 Task: Add Chocolove Almonds & Sea Salt In Dark Chocolate Bar to the cart.
Action: Mouse moved to (16, 57)
Screenshot: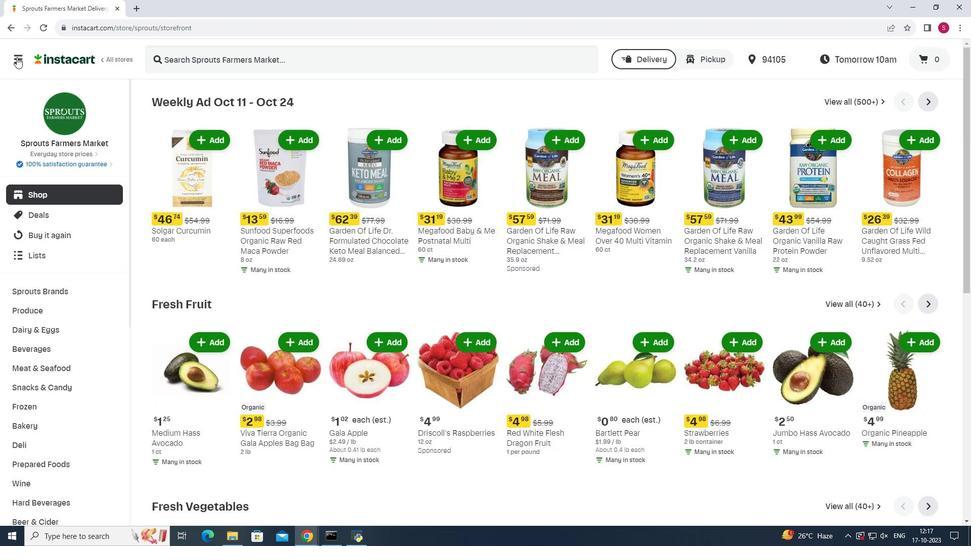 
Action: Mouse pressed left at (16, 57)
Screenshot: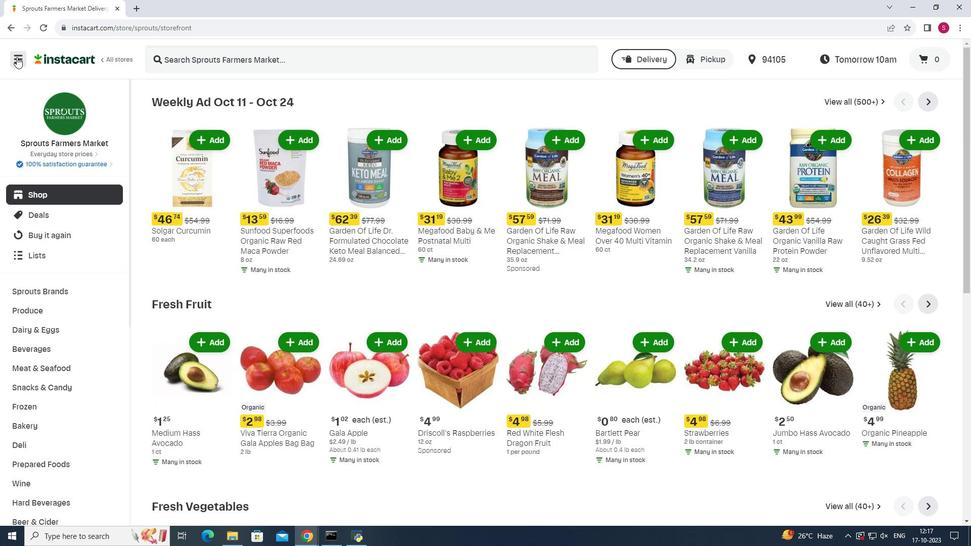 
Action: Mouse moved to (57, 267)
Screenshot: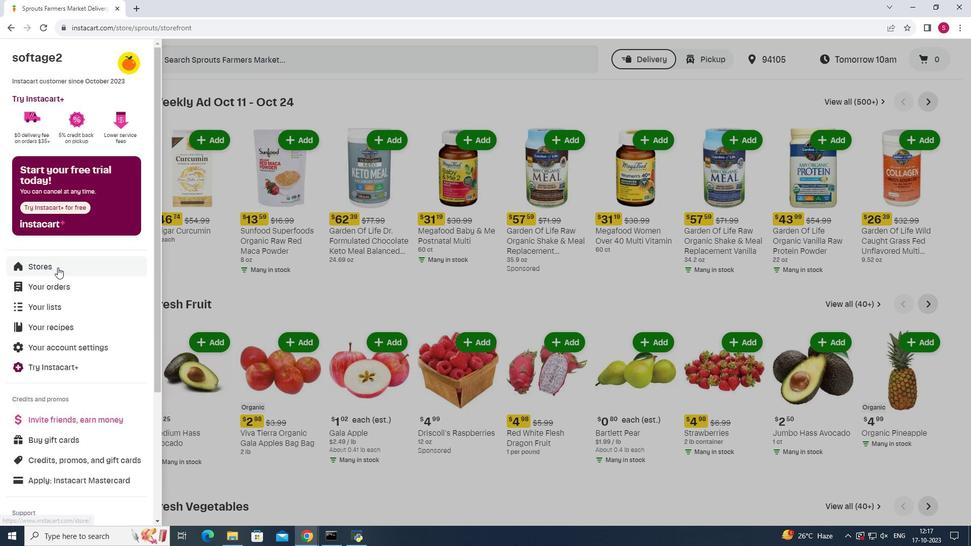 
Action: Mouse pressed left at (57, 267)
Screenshot: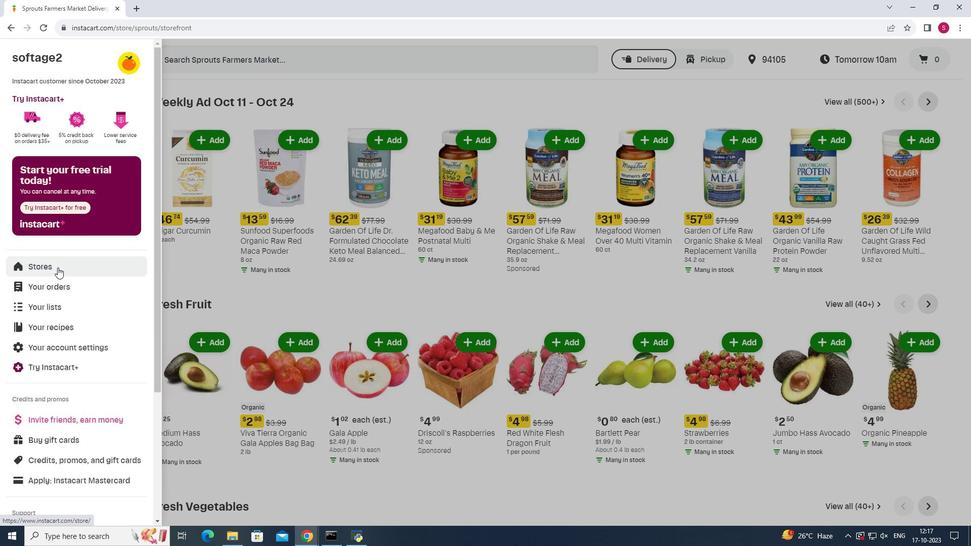 
Action: Mouse moved to (236, 91)
Screenshot: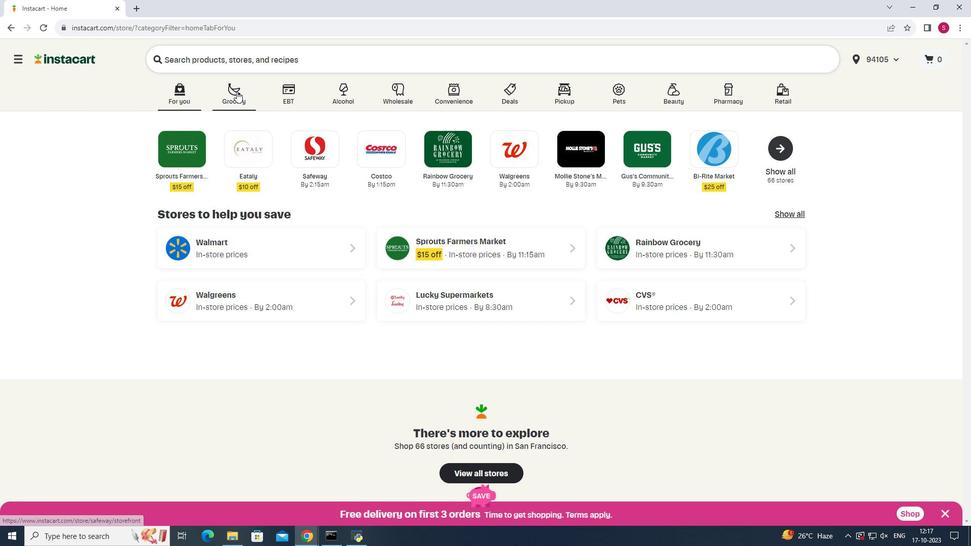 
Action: Mouse pressed left at (236, 91)
Screenshot: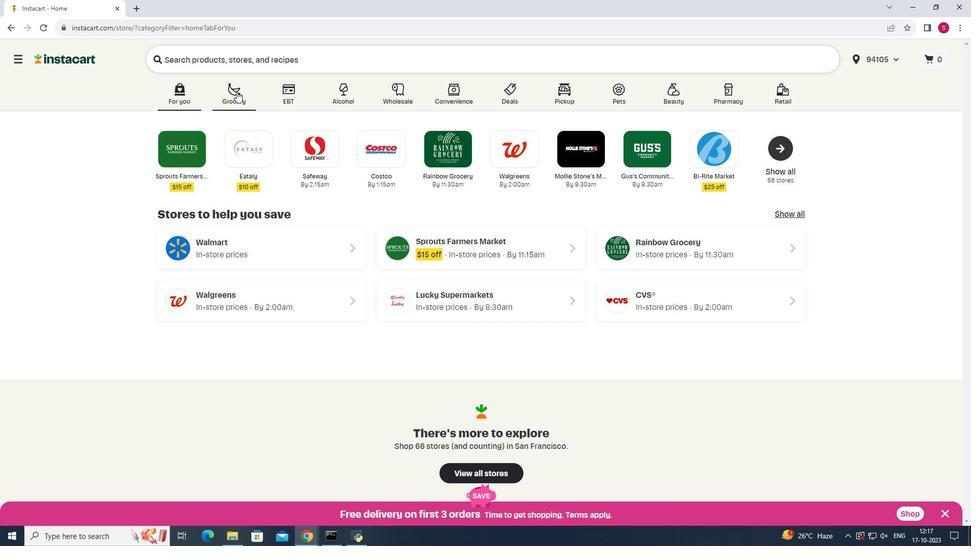 
Action: Mouse moved to (700, 138)
Screenshot: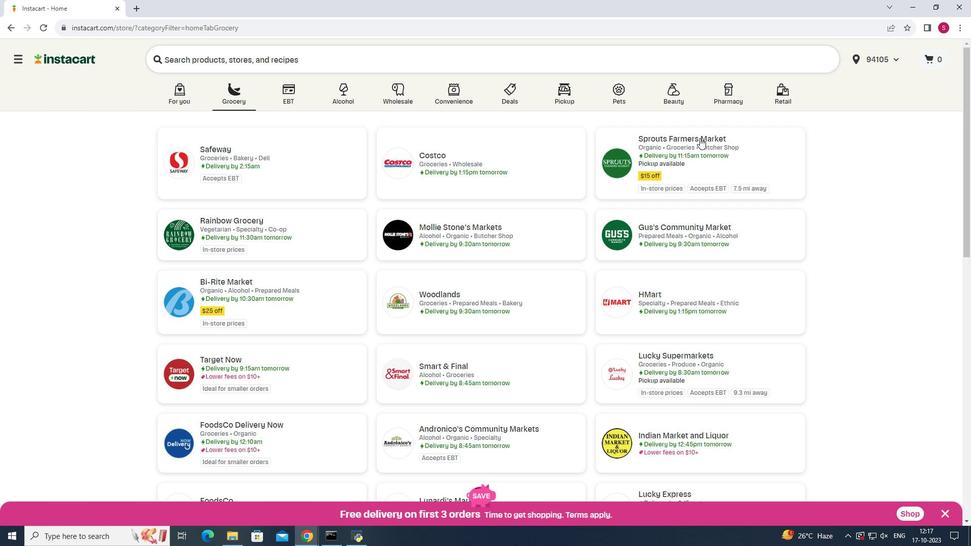 
Action: Mouse pressed left at (700, 138)
Screenshot: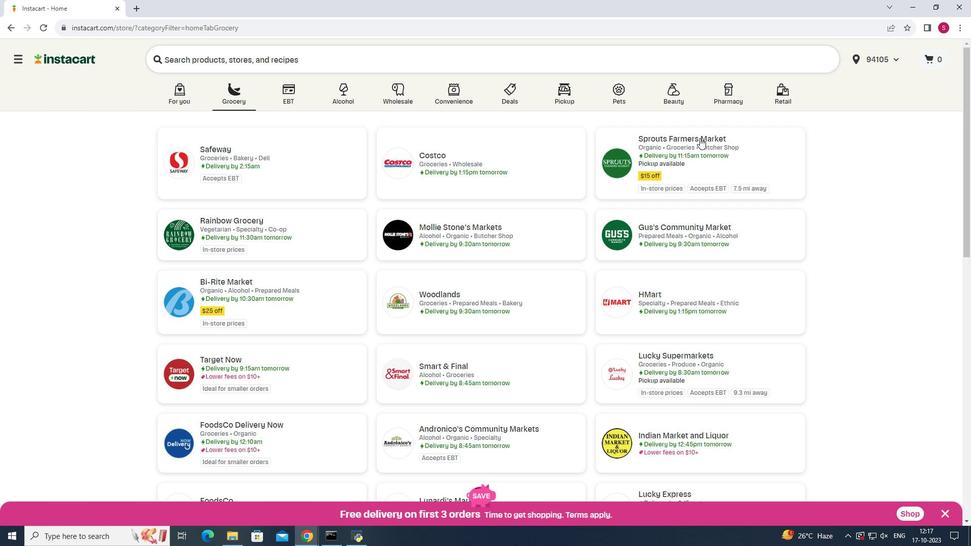 
Action: Mouse moved to (73, 382)
Screenshot: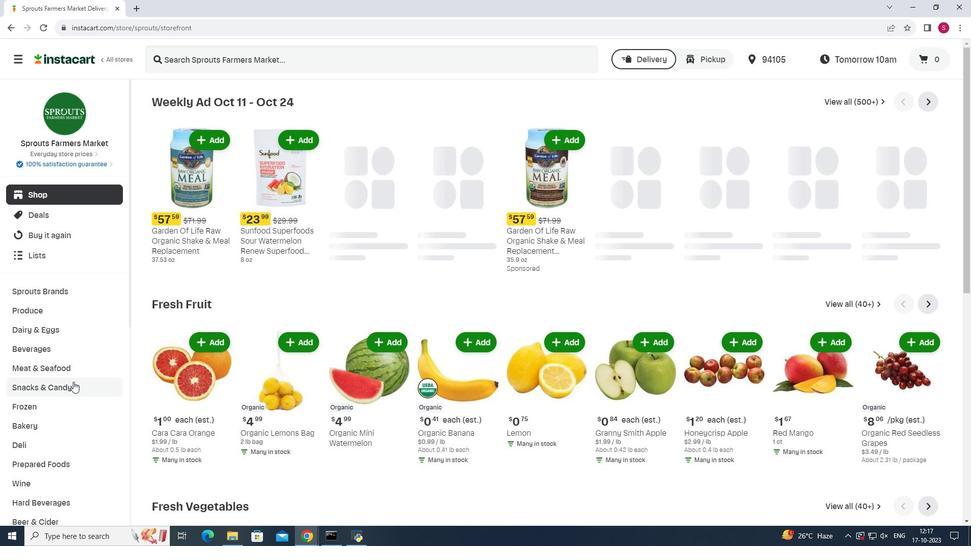 
Action: Mouse pressed left at (73, 382)
Screenshot: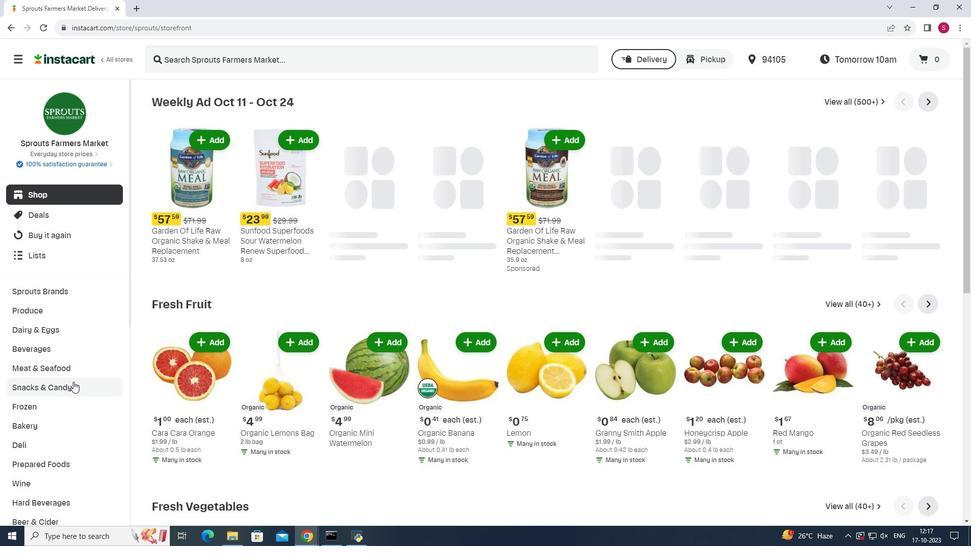 
Action: Mouse moved to (286, 124)
Screenshot: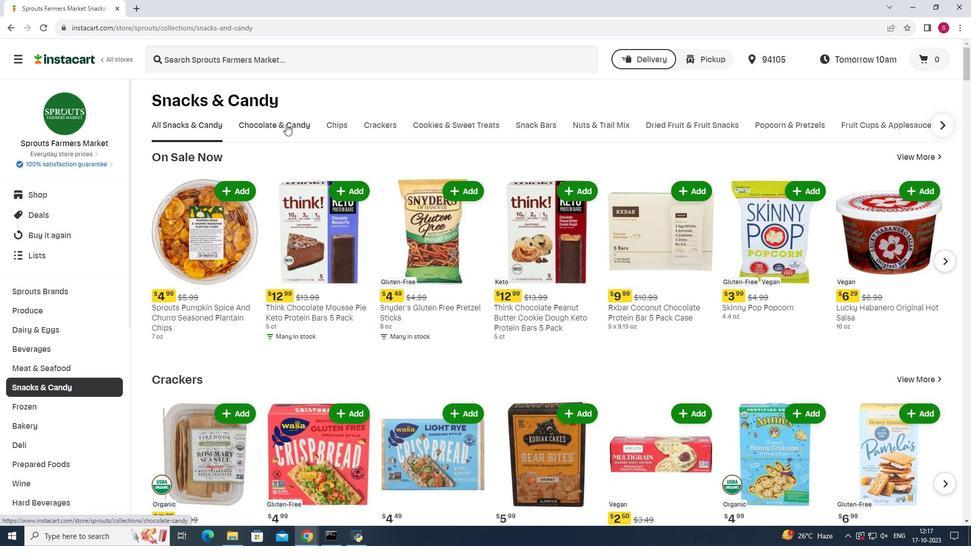 
Action: Mouse pressed left at (286, 124)
Screenshot: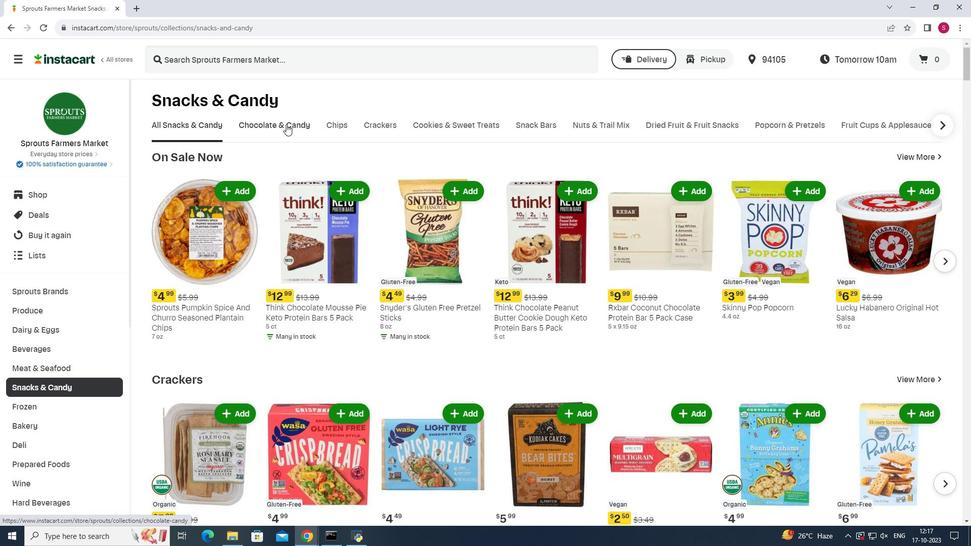 
Action: Mouse pressed left at (286, 124)
Screenshot: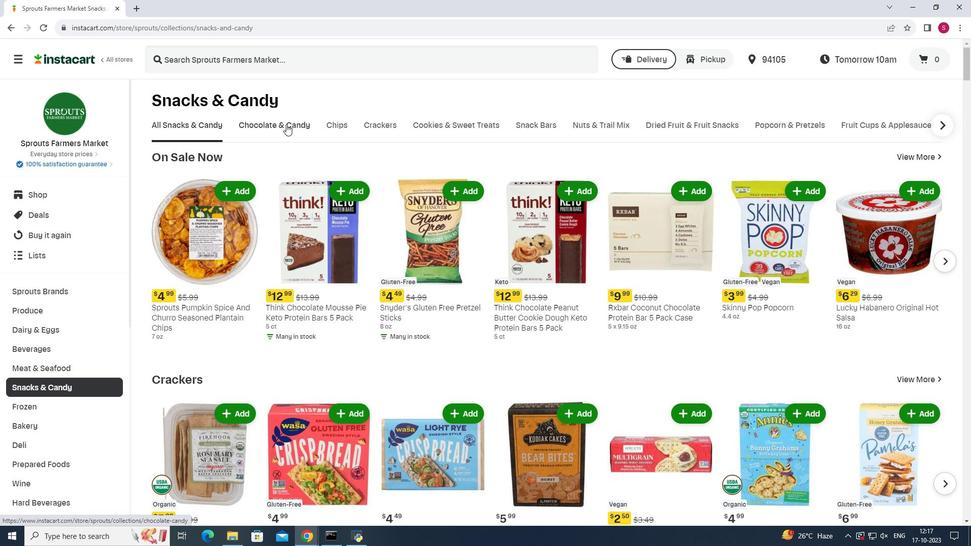 
Action: Mouse moved to (268, 171)
Screenshot: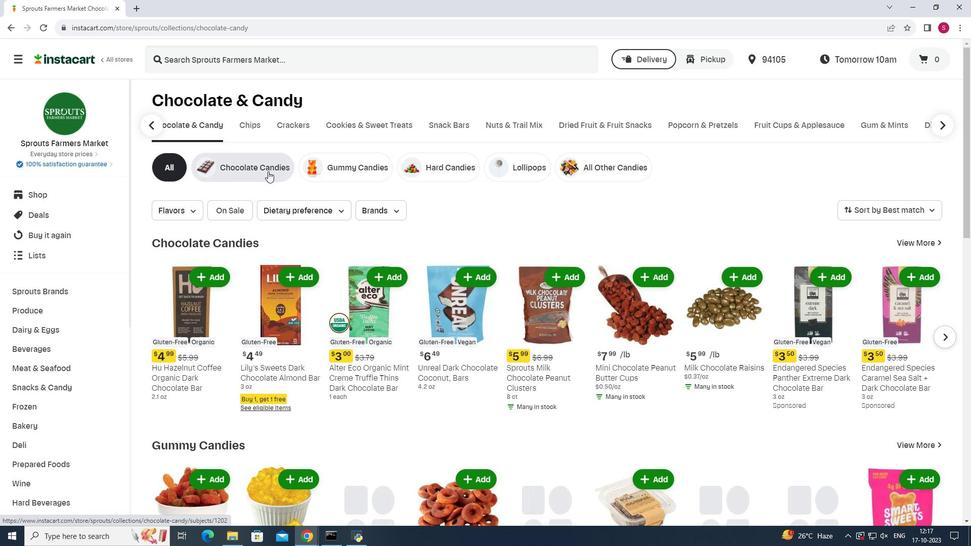 
Action: Mouse pressed left at (268, 171)
Screenshot: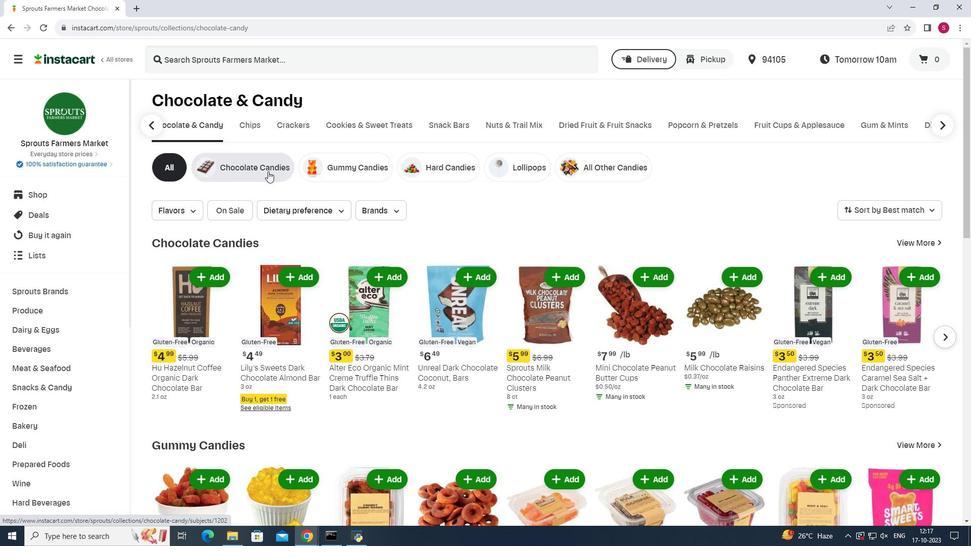 
Action: Mouse moved to (448, 59)
Screenshot: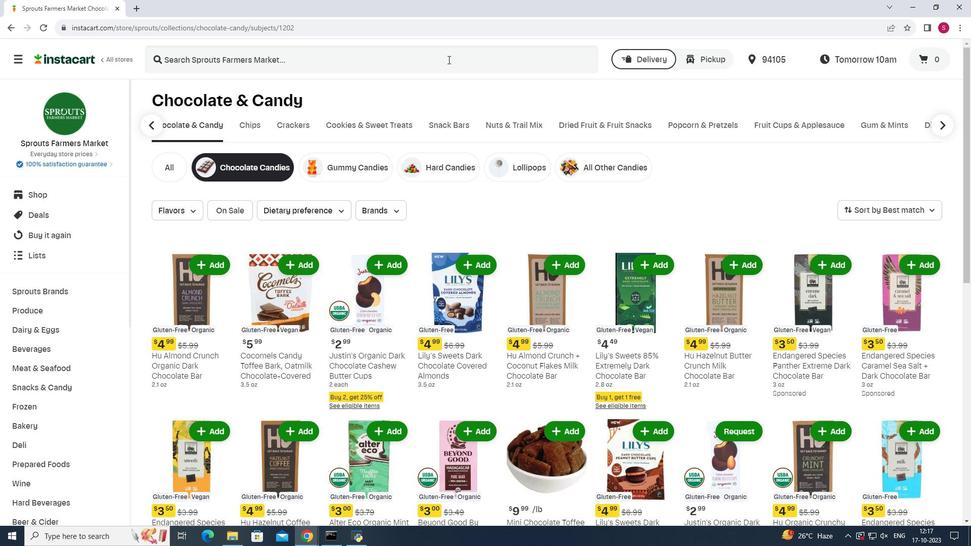 
Action: Mouse pressed left at (448, 59)
Screenshot: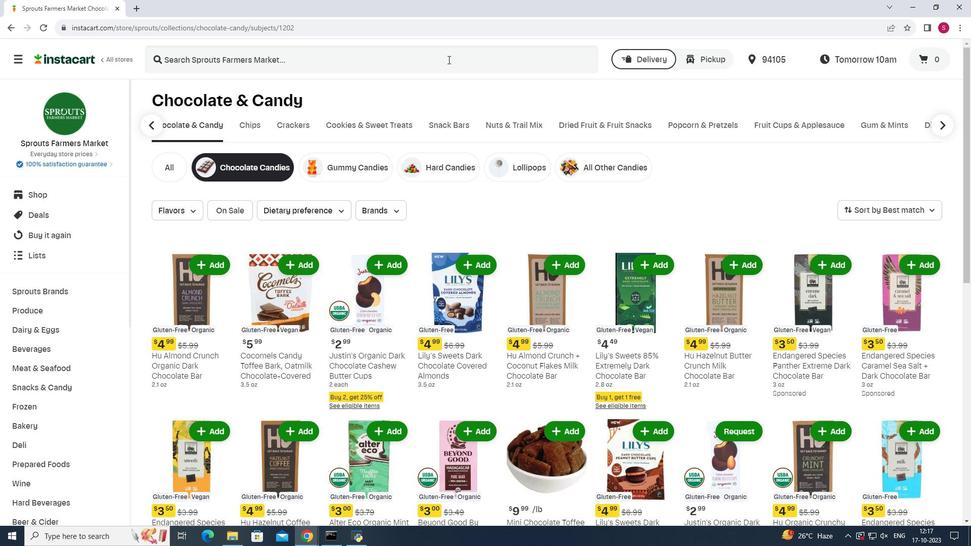 
Action: Mouse moved to (450, 62)
Screenshot: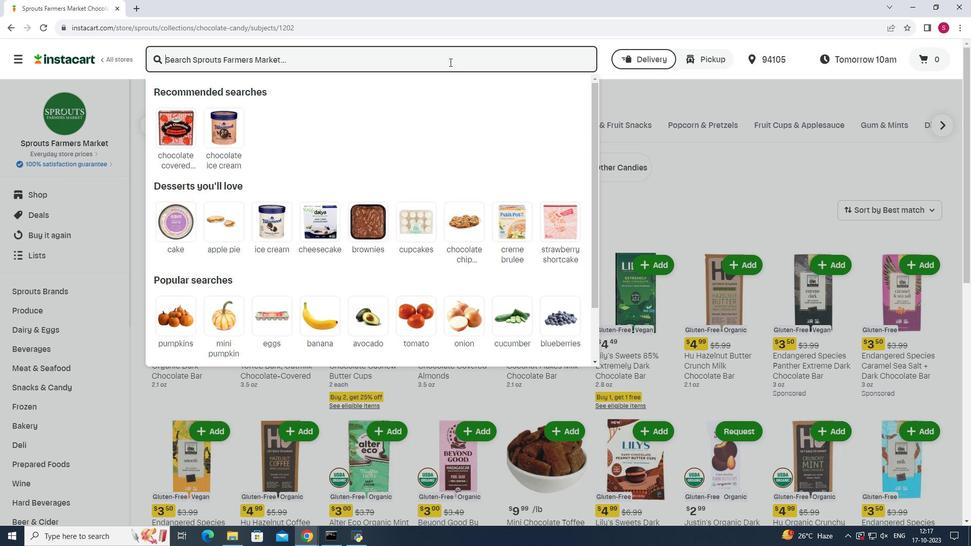 
Action: Key pressed <Key.shift>Chocolove<Key.space><Key.shift>Almonds<Key.space><Key.shift>&<Key.space><Key.shift>Sea<Key.space><Key.shift>Salt<Key.space><Key.shift><Key.shift><Key.shift><Key.shift><Key.shift><Key.shift>In<Key.space><Key.shift>Dark<Key.space><Key.shift><Key.shift><Key.shift><Key.shift>Chocolate<Key.space><Key.shift>Bar<Key.enter>
Screenshot: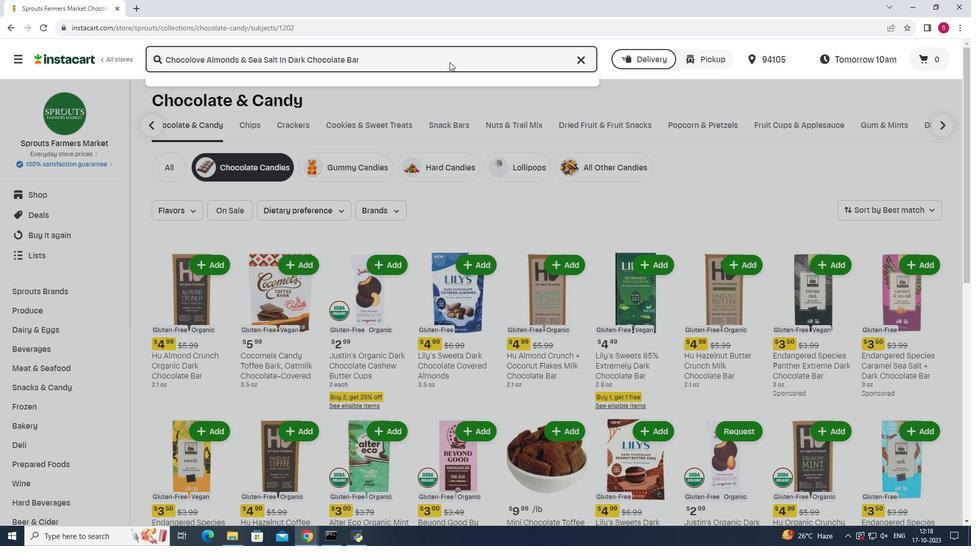 
Action: Mouse moved to (751, 171)
Screenshot: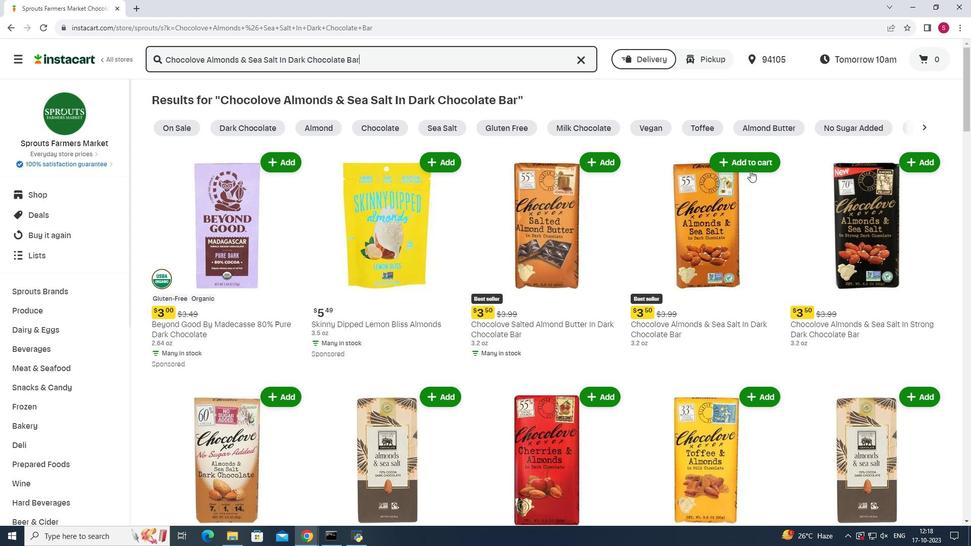 
Action: Mouse pressed left at (751, 171)
Screenshot: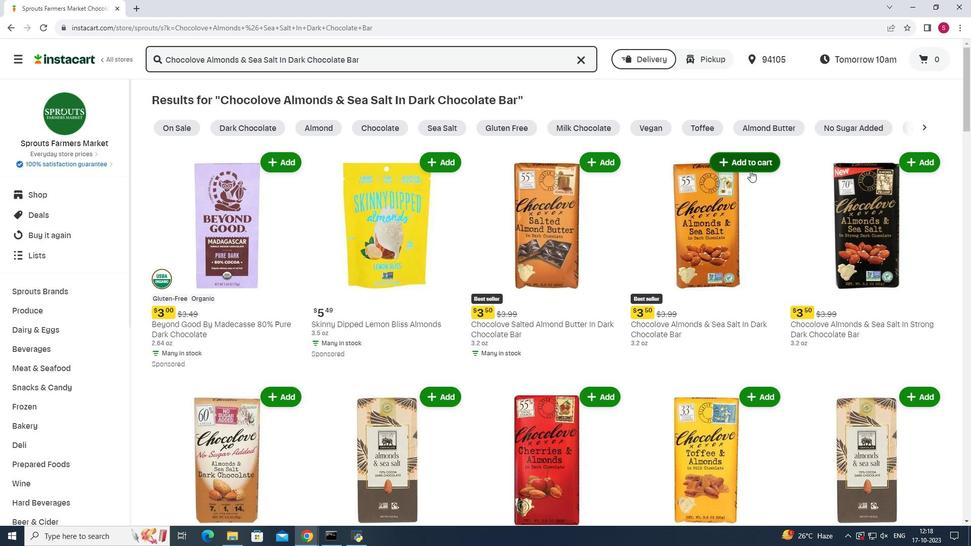 
Action: Mouse moved to (667, 195)
Screenshot: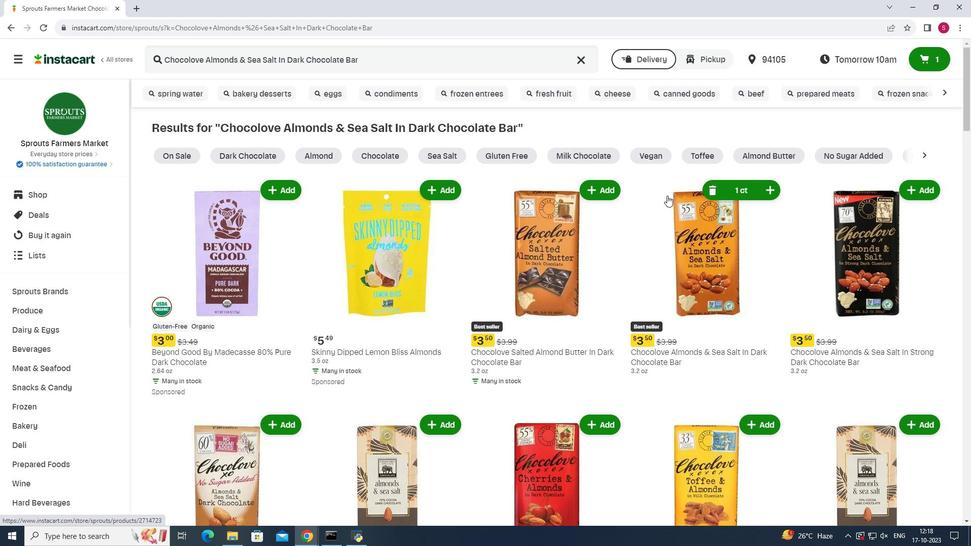 
